 Task: Calculate mortgage payments for a home in Chicago, Illinois, with a 30-year fixed-rate mortgage and a 10% down payment, and evaluate the overall cost.
Action: Mouse moved to (297, 190)
Screenshot: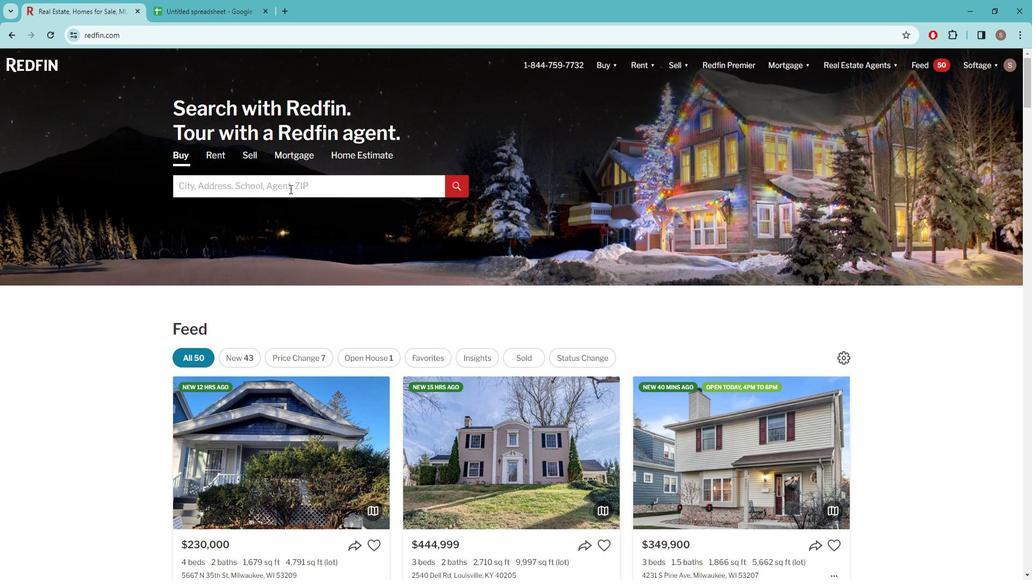 
Action: Mouse pressed left at (297, 190)
Screenshot: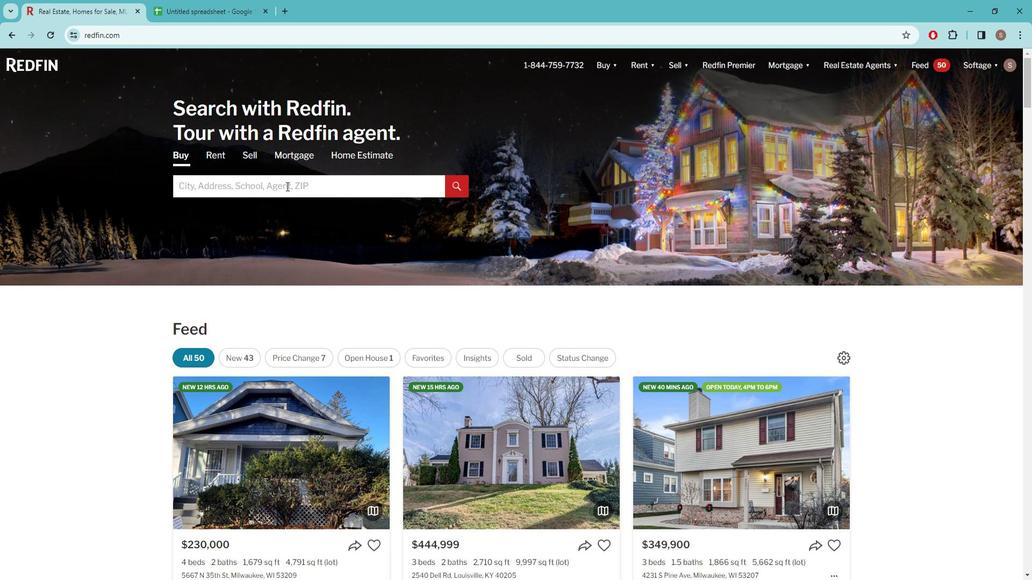 
Action: Key pressed c<Key.caps_lock>HICAGO
Screenshot: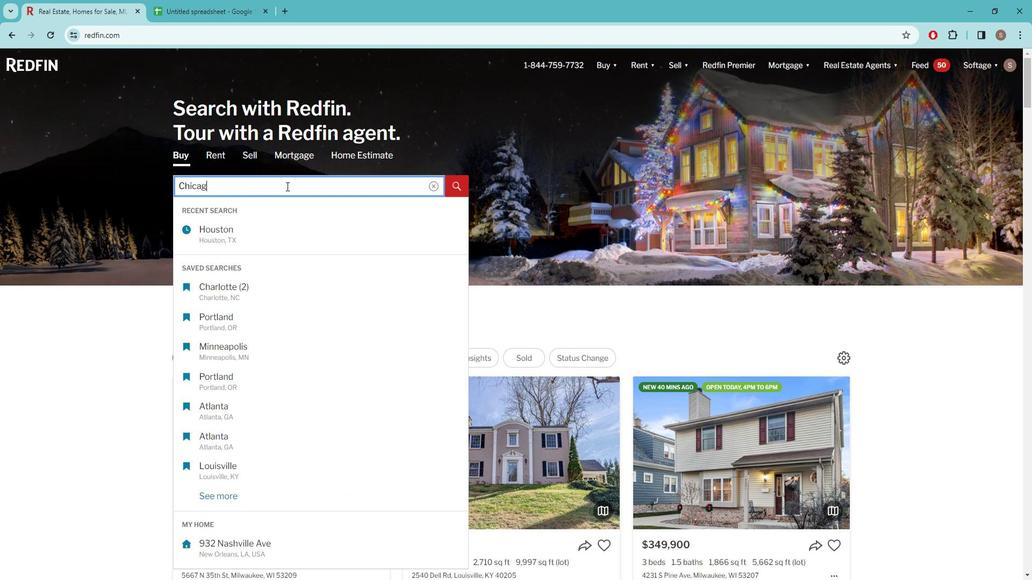 
Action: Mouse moved to (277, 231)
Screenshot: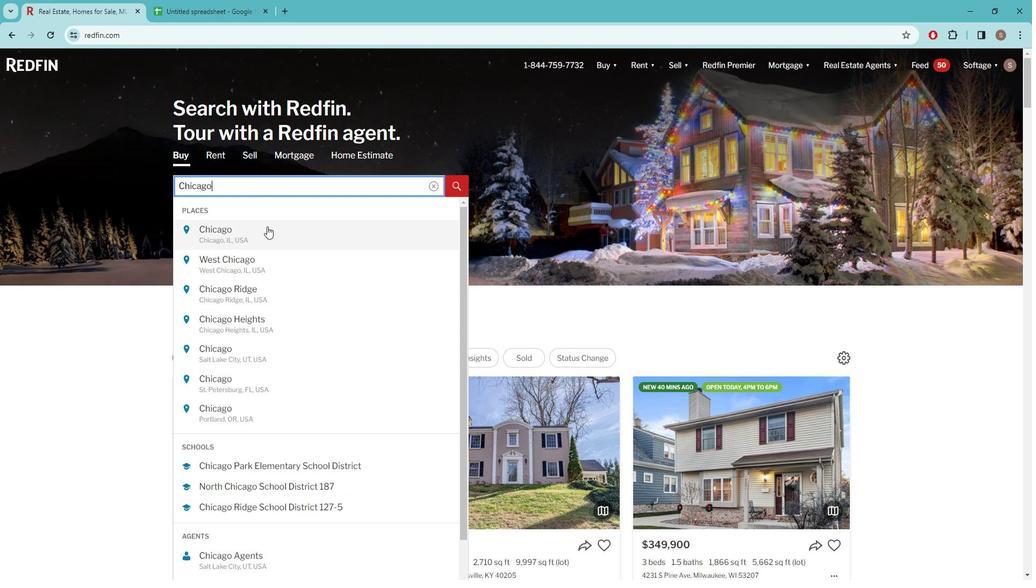 
Action: Mouse pressed left at (277, 231)
Screenshot: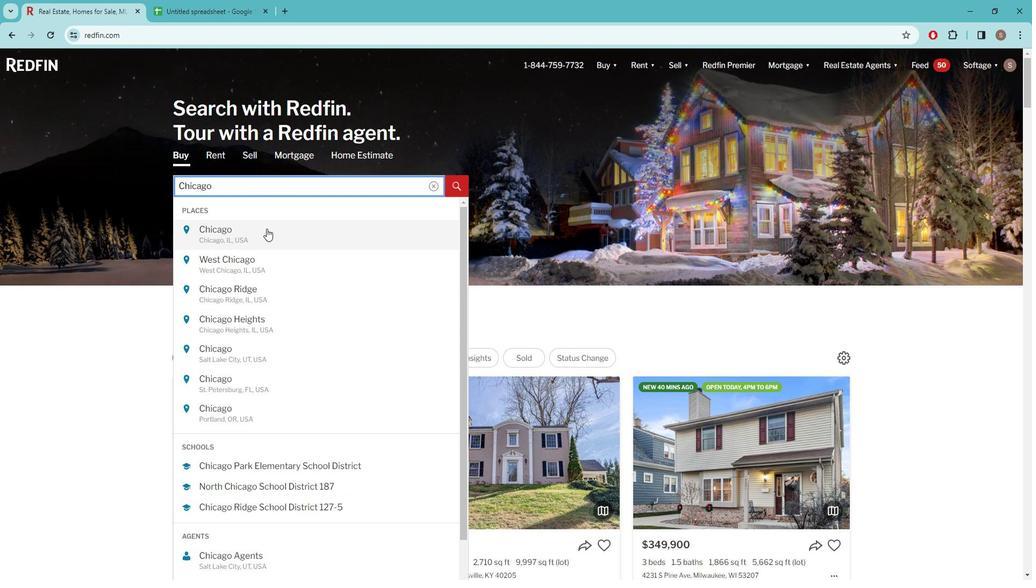 
Action: Mouse moved to (782, 165)
Screenshot: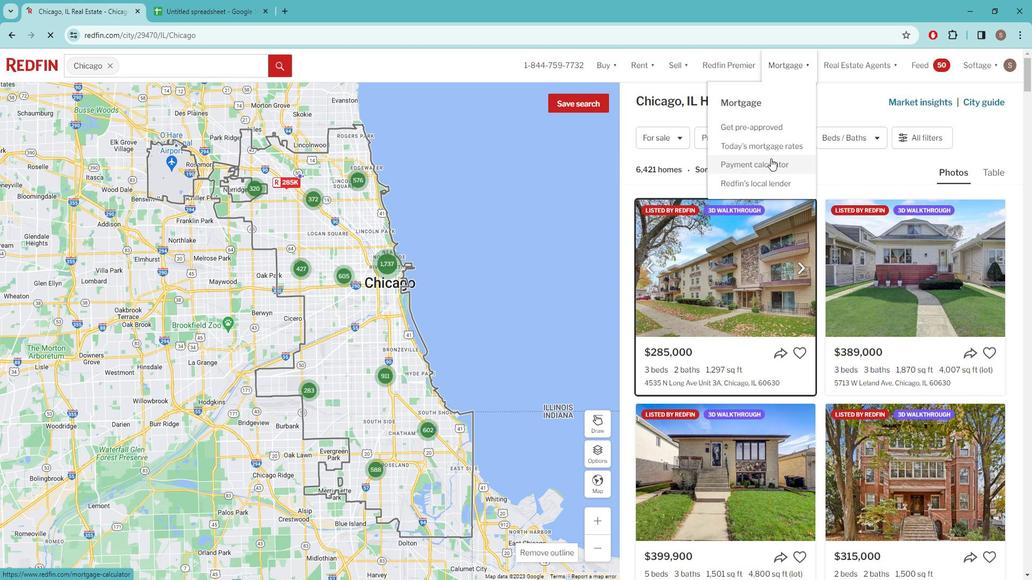 
Action: Mouse pressed left at (782, 165)
Screenshot: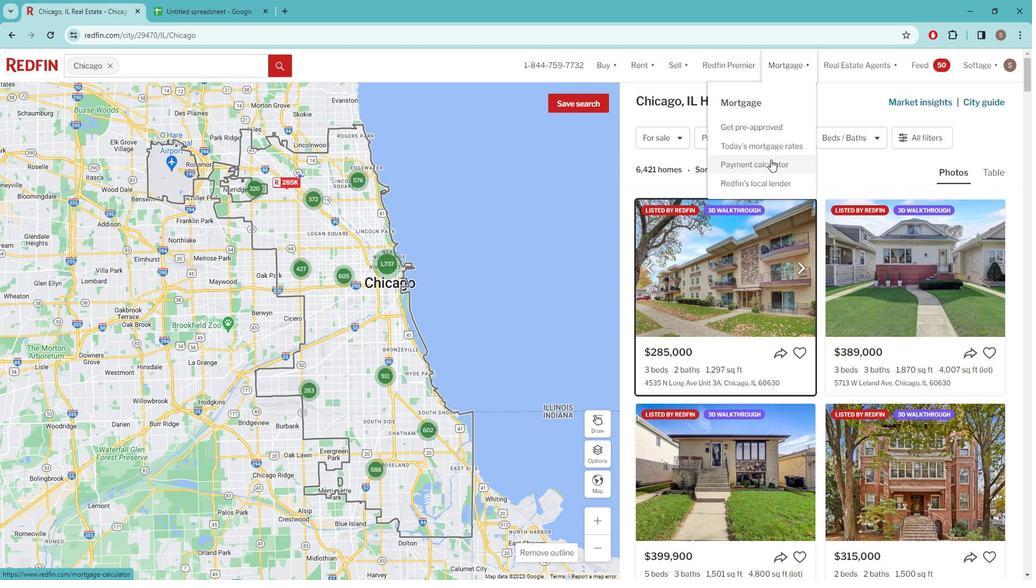 
Action: Mouse moved to (218, 290)
Screenshot: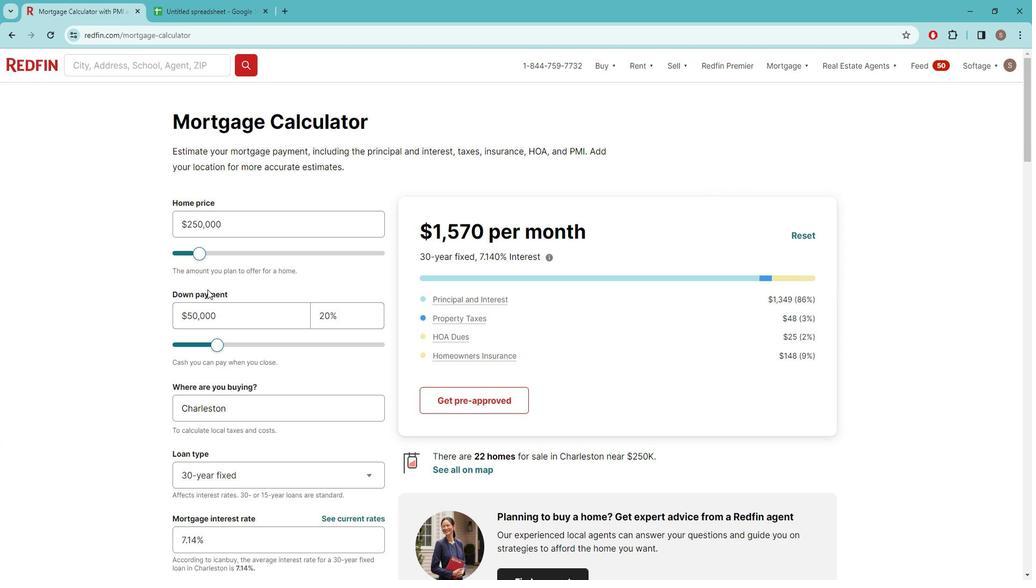 
Action: Mouse scrolled (218, 289) with delta (0, 0)
Screenshot: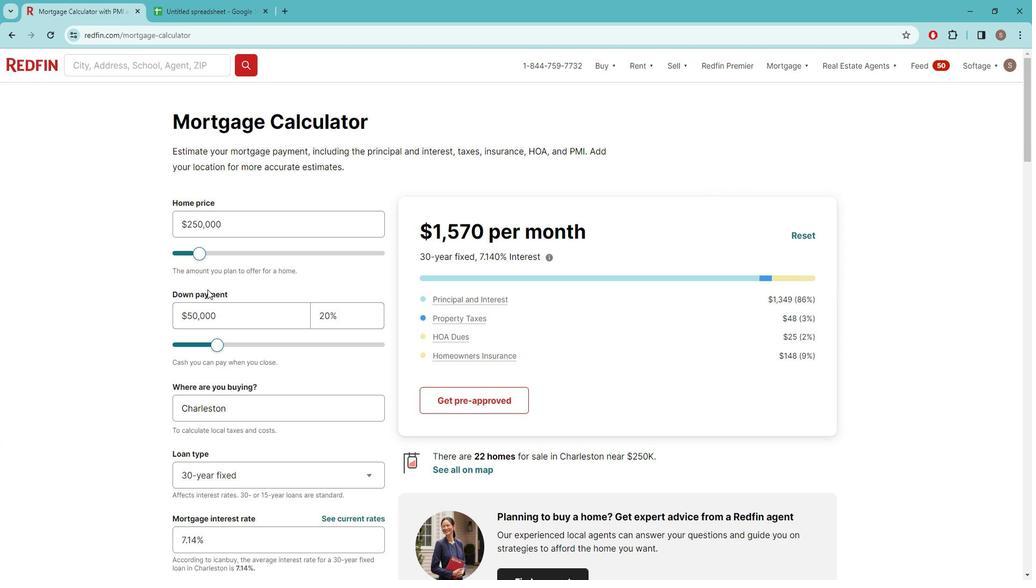 
Action: Mouse moved to (338, 262)
Screenshot: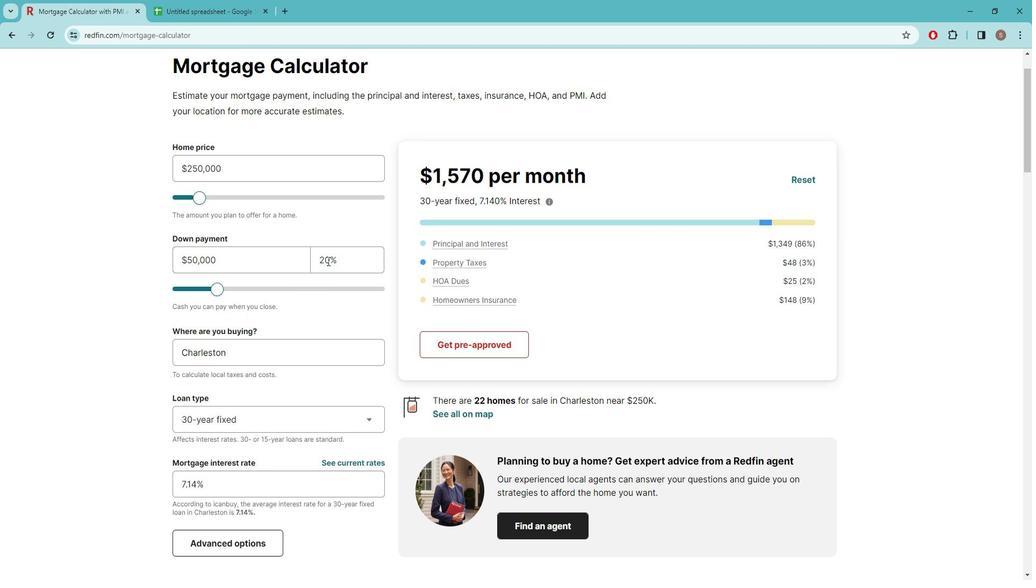 
Action: Mouse pressed left at (338, 262)
Screenshot: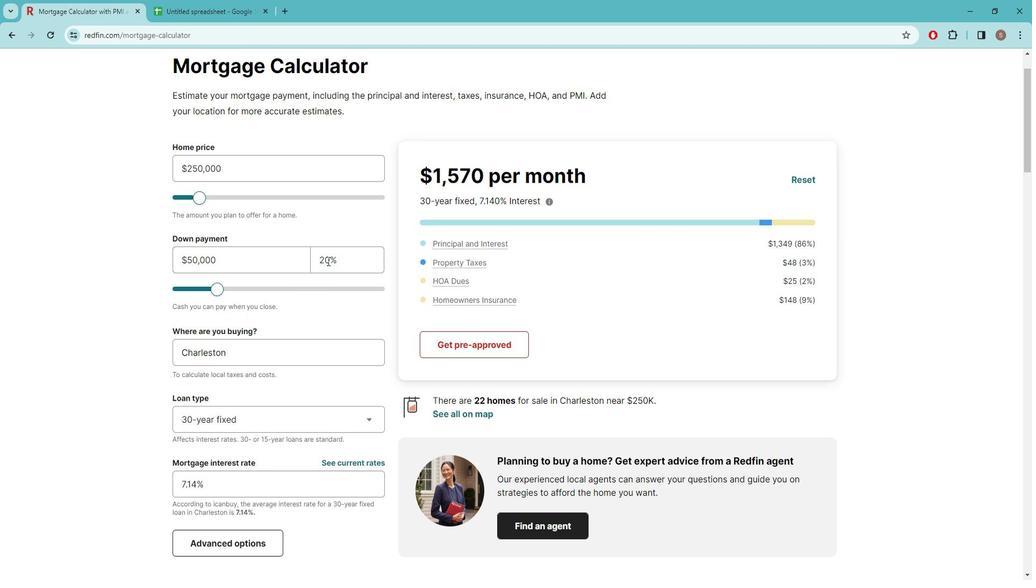 
Action: Mouse moved to (338, 262)
Screenshot: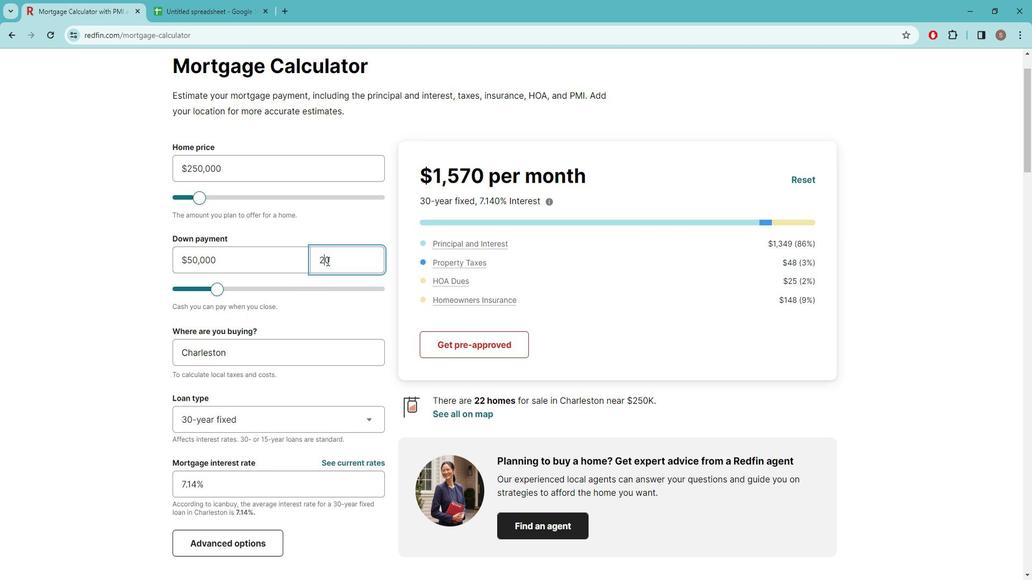 
Action: Key pressed <Key.backspace>1
Screenshot: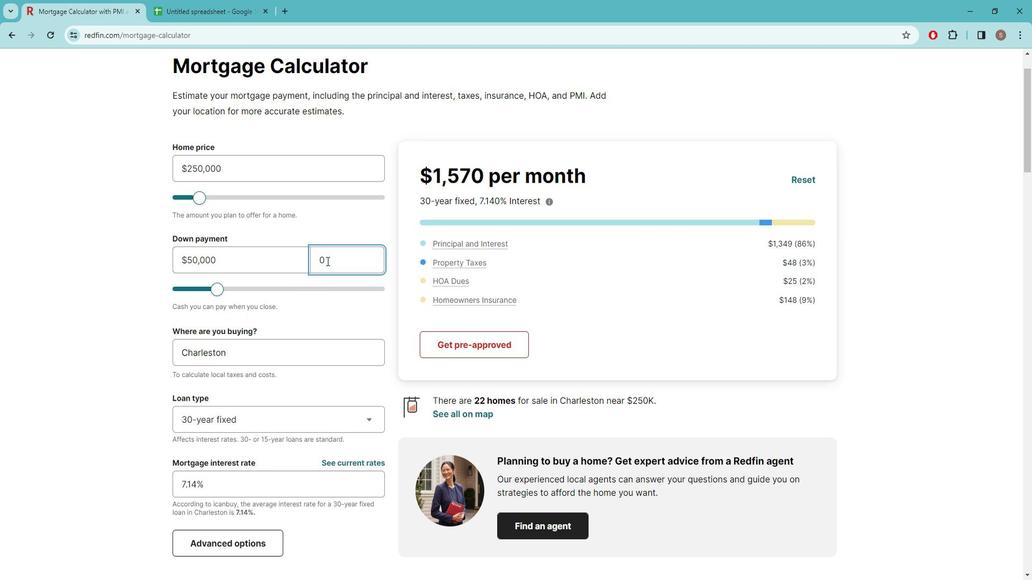 
Action: Mouse moved to (345, 294)
Screenshot: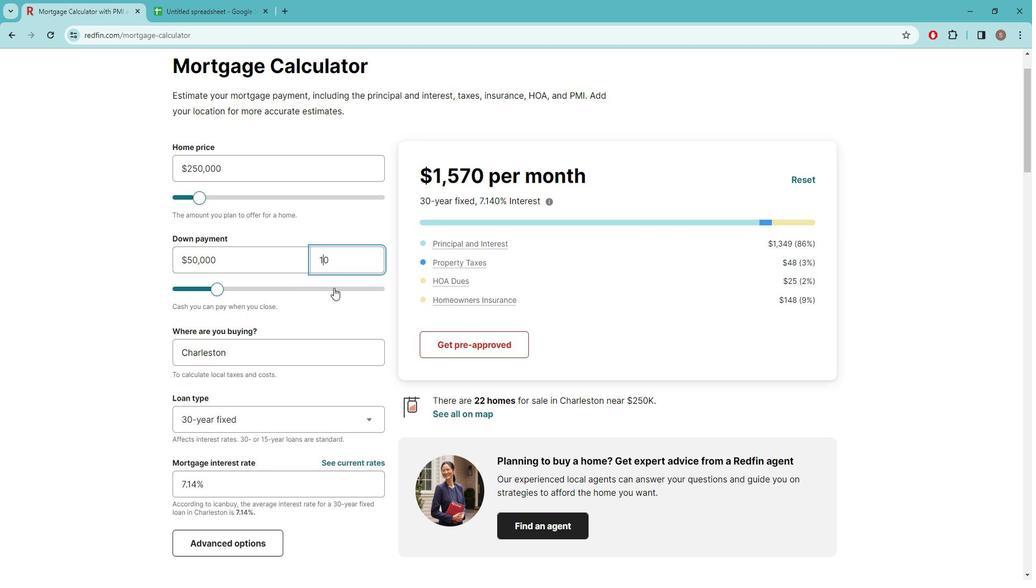
Action: Mouse pressed left at (345, 294)
Screenshot: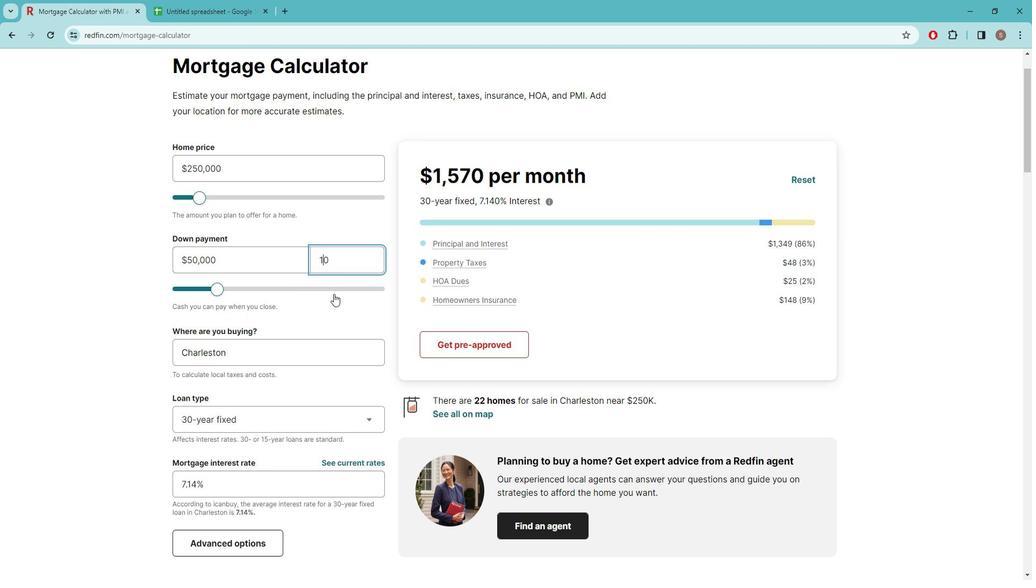 
Action: Mouse moved to (342, 262)
Screenshot: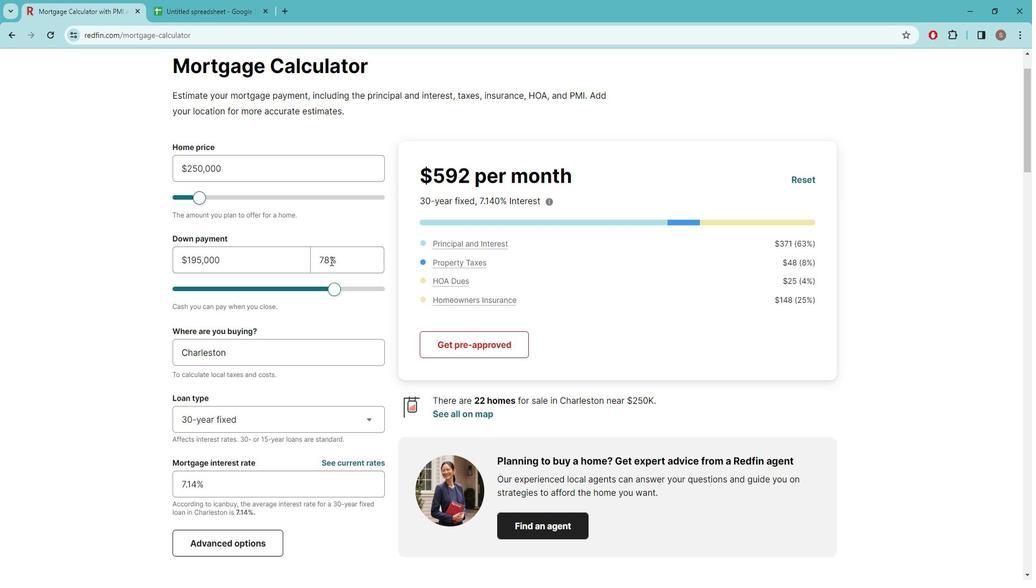 
Action: Mouse pressed left at (342, 262)
Screenshot: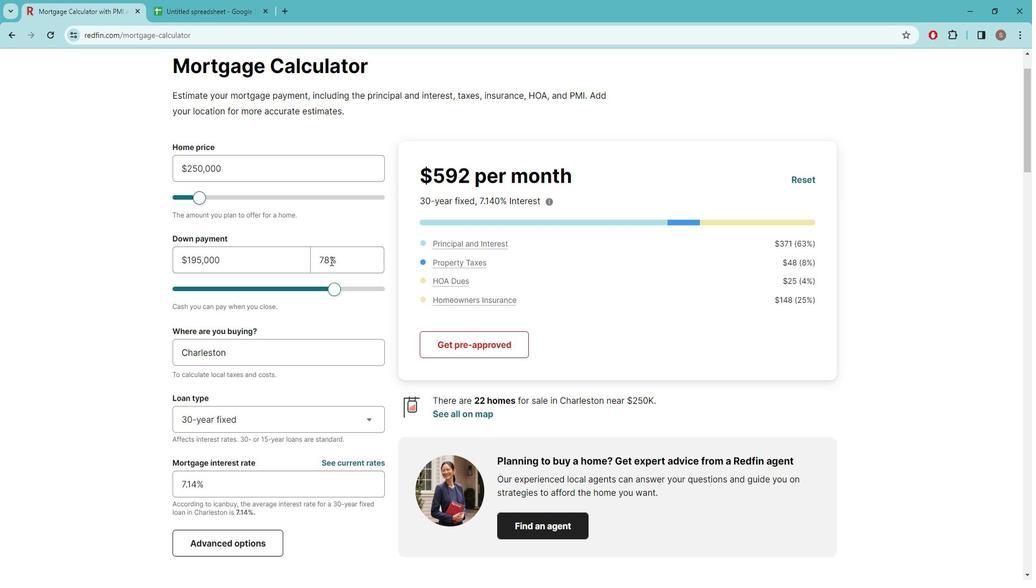
Action: Mouse moved to (346, 258)
Screenshot: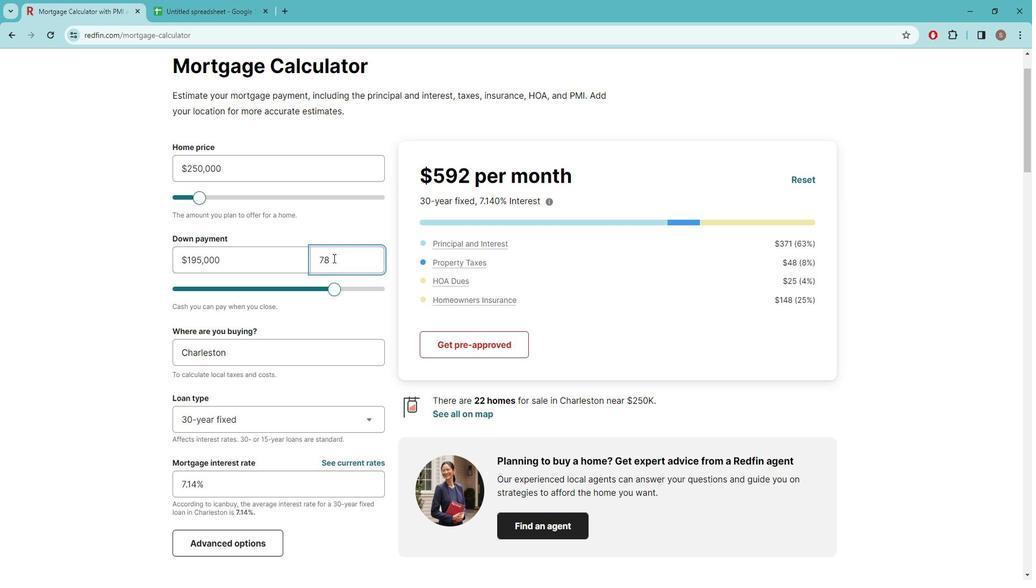 
Action: Mouse pressed left at (346, 258)
Screenshot: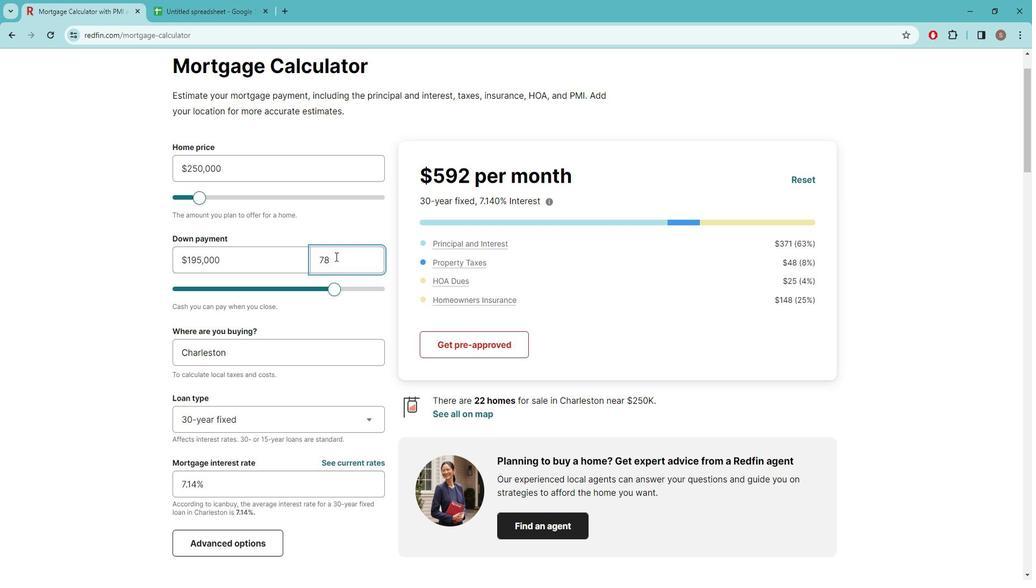 
Action: Mouse moved to (340, 253)
Screenshot: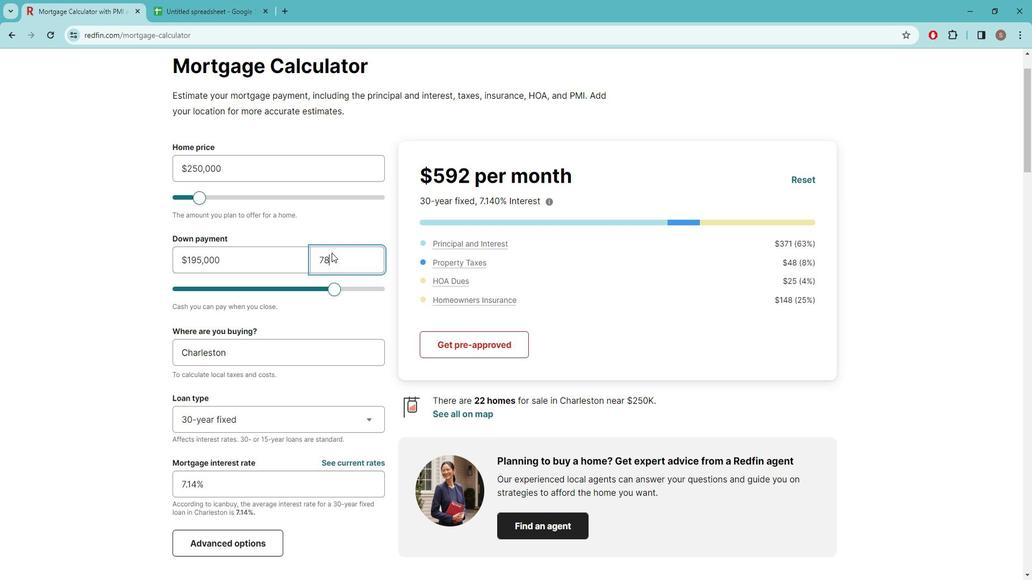 
Action: Key pressed <Key.backspace><Key.backspace>10
Screenshot: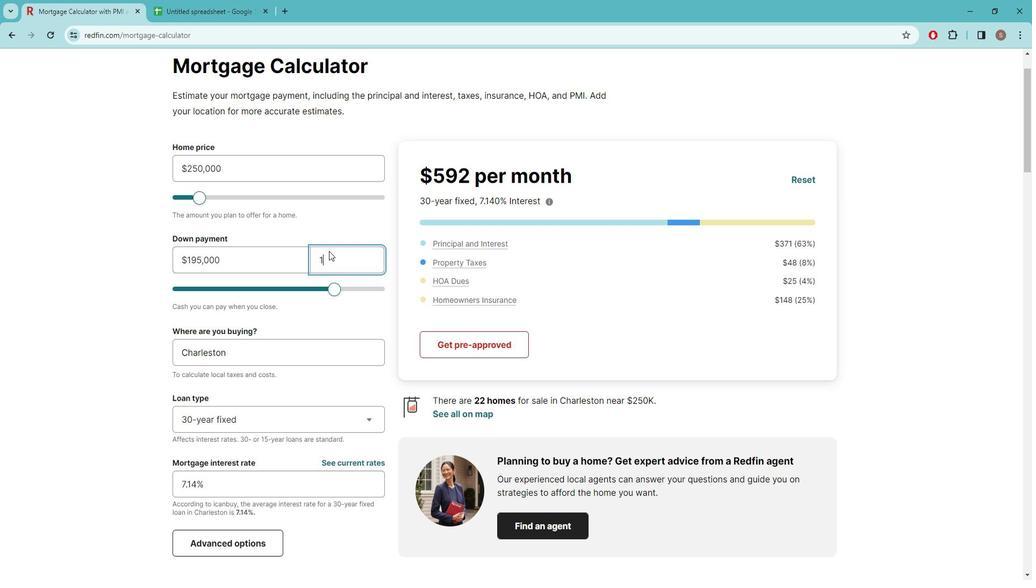 
Action: Mouse moved to (352, 323)
Screenshot: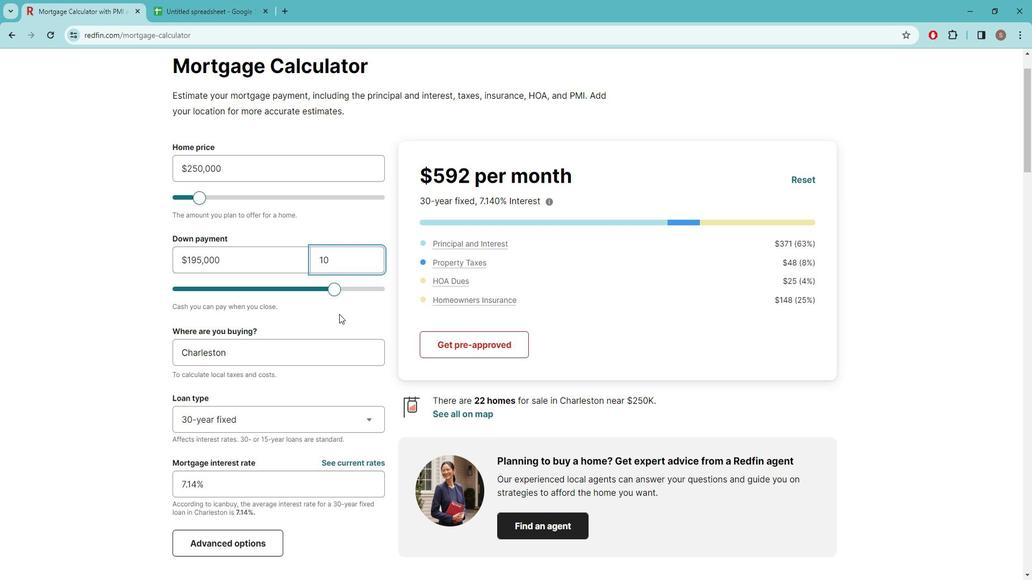 
Action: Mouse pressed left at (352, 323)
Screenshot: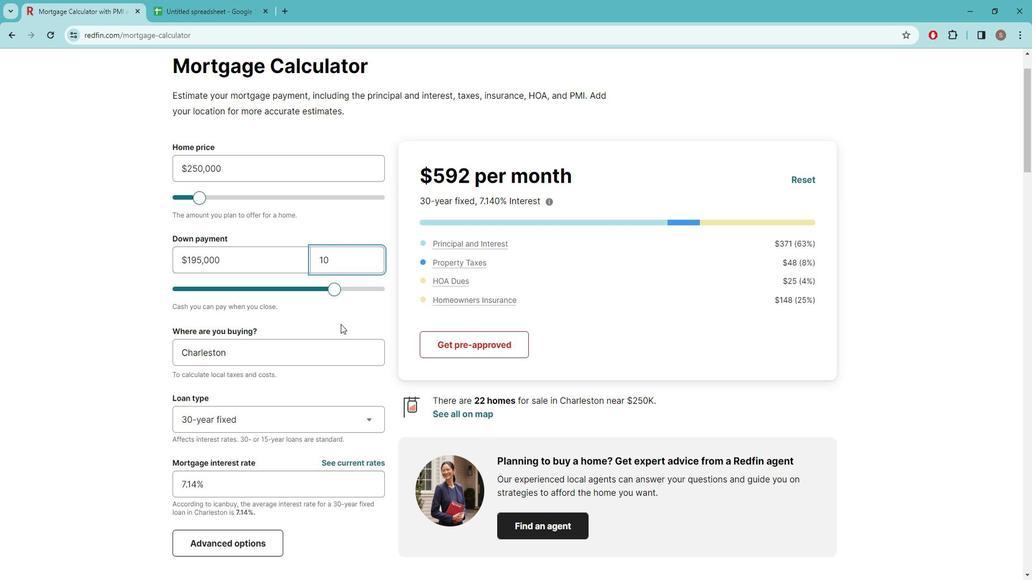 
Action: Mouse moved to (316, 317)
Screenshot: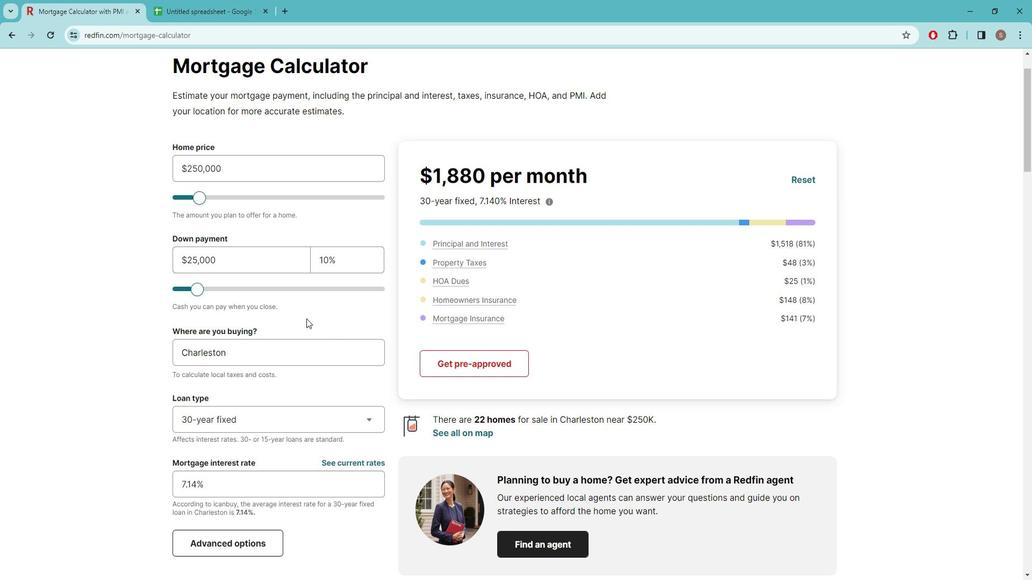 
Action: Mouse scrolled (316, 317) with delta (0, 0)
Screenshot: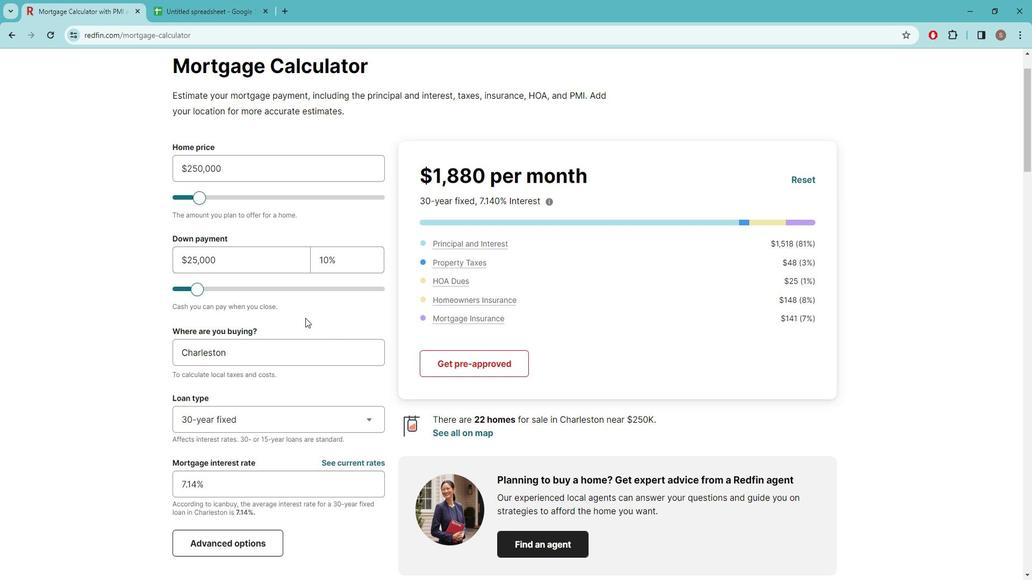 
Action: Mouse moved to (309, 254)
Screenshot: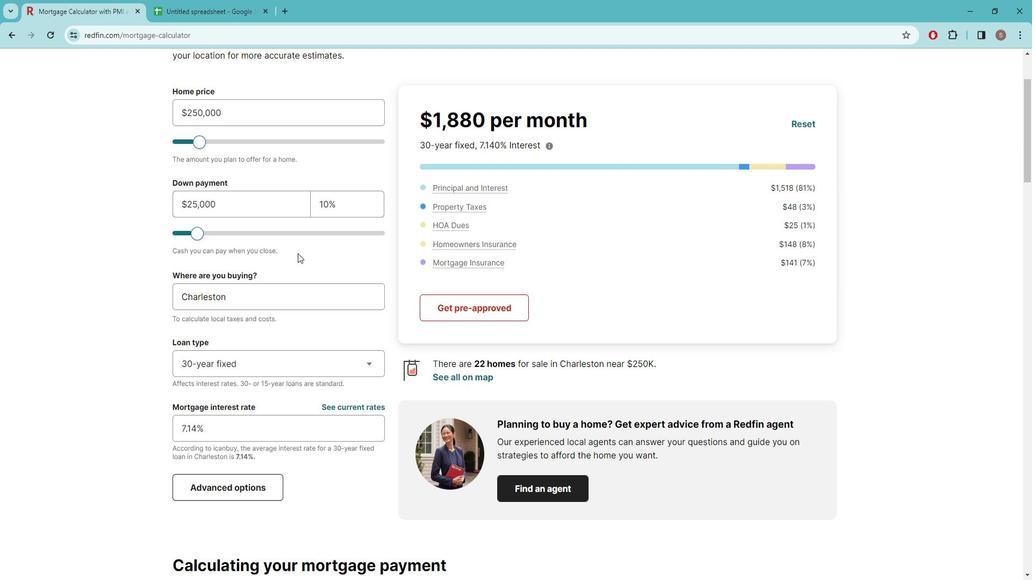 
Action: Mouse scrolled (309, 254) with delta (0, 0)
Screenshot: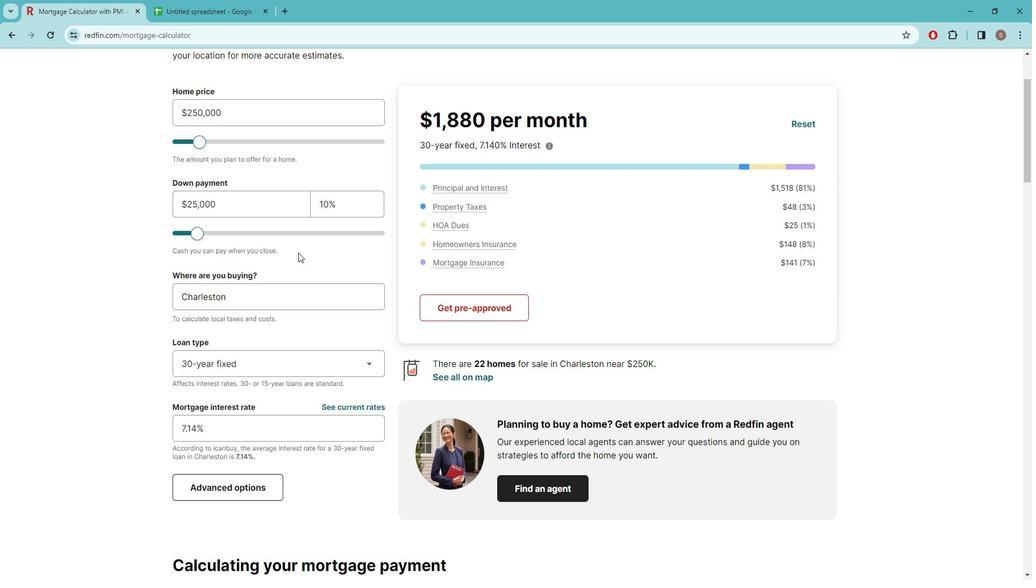 
Action: Mouse moved to (282, 247)
Screenshot: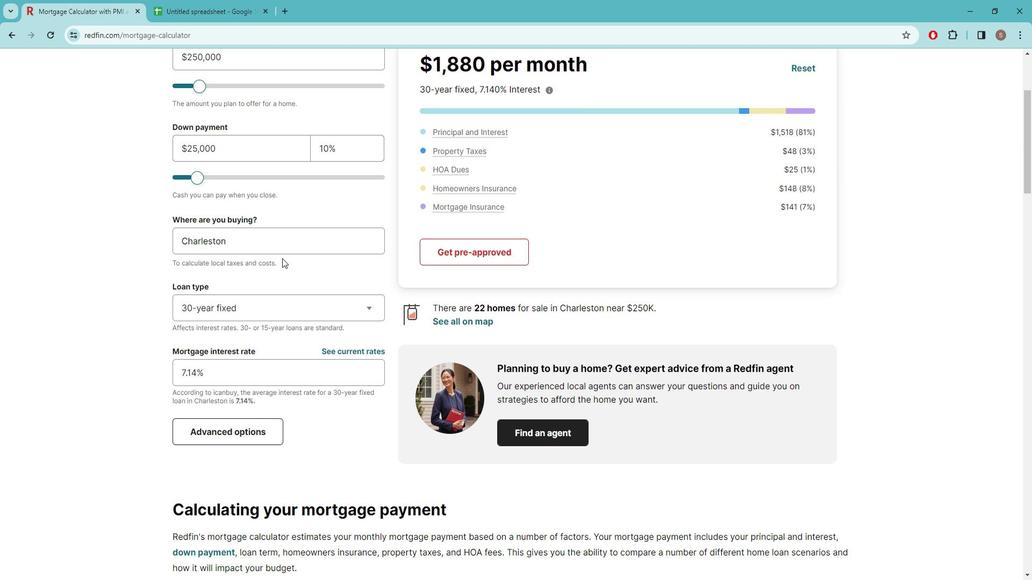 
Action: Mouse pressed left at (282, 247)
Screenshot: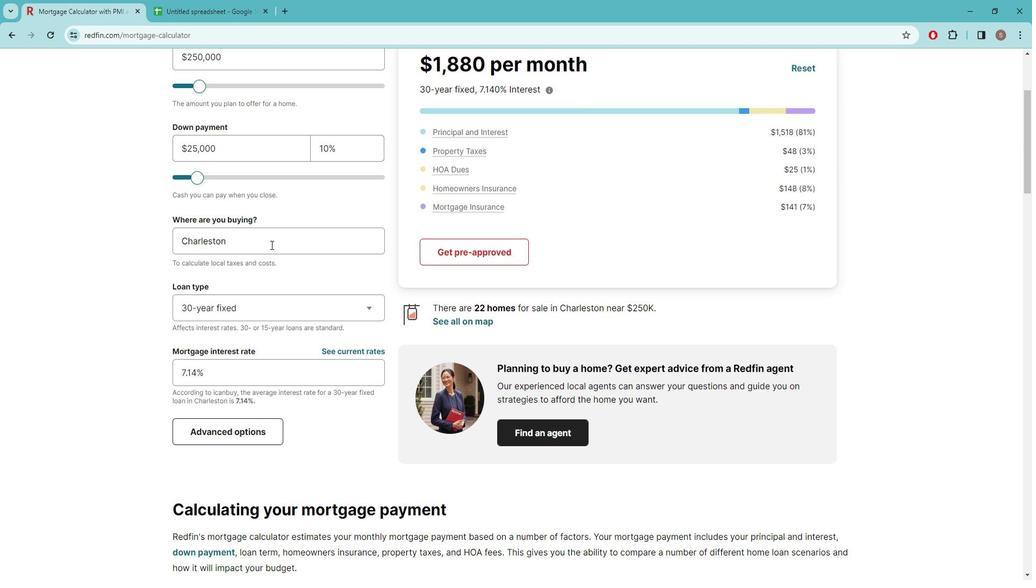 
Action: Key pressed <Key.backspace><Key.backspace><Key.backspace><Key.backspace><Key.backspace><Key.backspace><Key.backspace><Key.backspace><Key.backspace><Key.backspace><Key.backspace><Key.backspace><Key.backspace><Key.backspace><Key.backspace><Key.backspace><Key.backspace><Key.backspace><Key.backspace><Key.backspace><Key.backspace><Key.backspace><Key.backspace><Key.caps_lock>c<Key.caps_lock>HICAGO<Key.space>
Screenshot: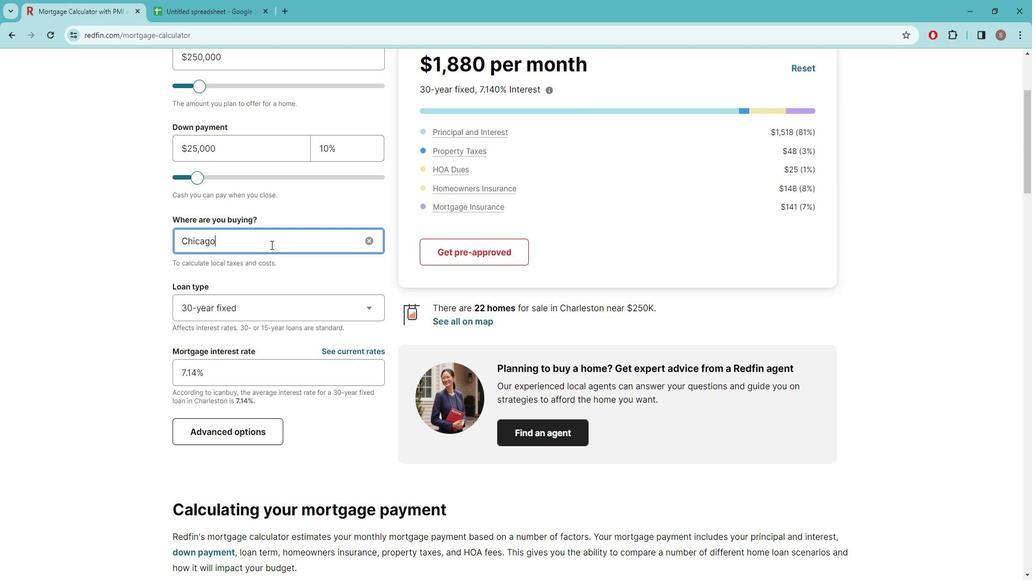 
Action: Mouse moved to (262, 299)
Screenshot: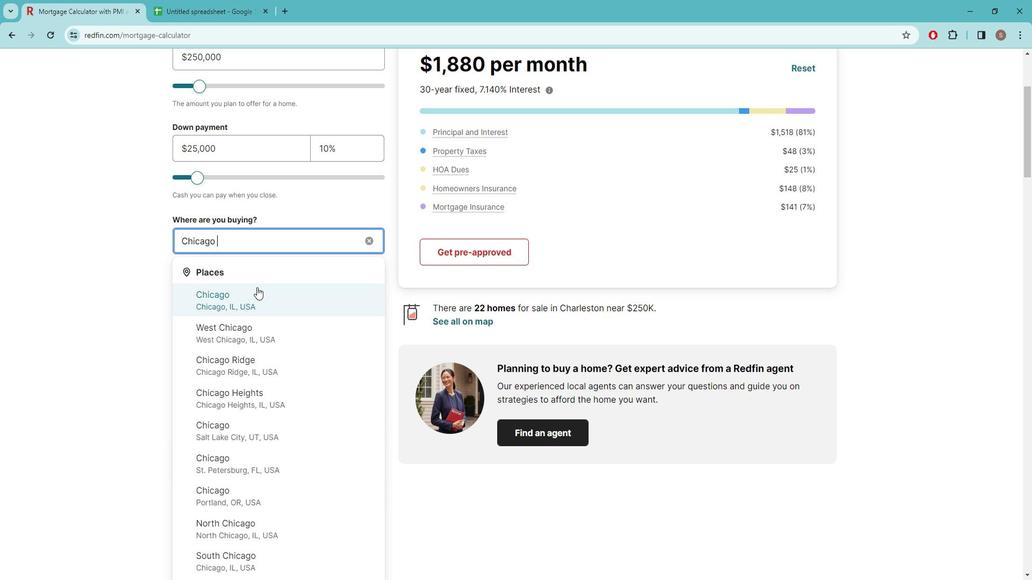 
Action: Mouse pressed left at (262, 299)
Screenshot: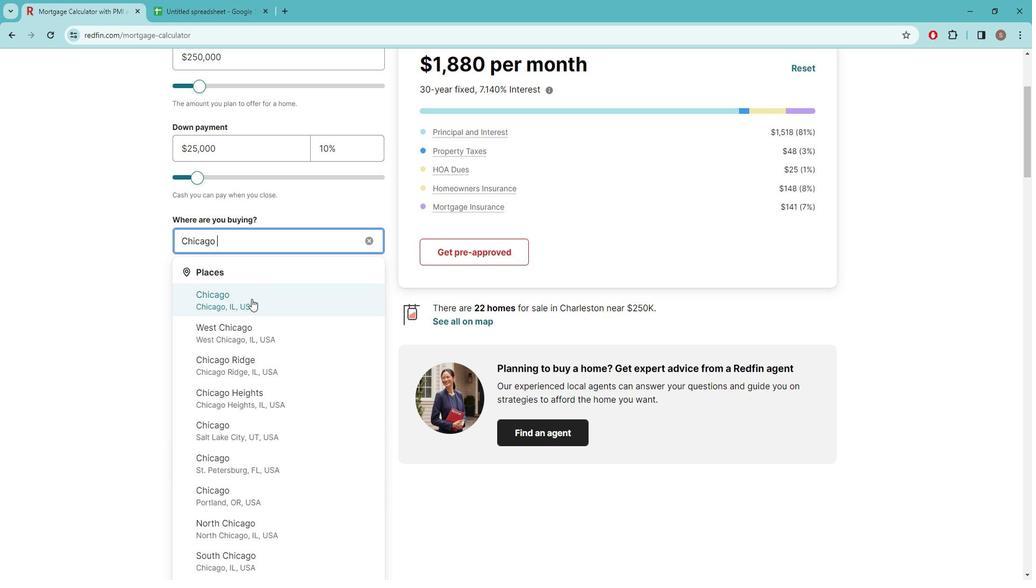 
Action: Mouse moved to (339, 311)
Screenshot: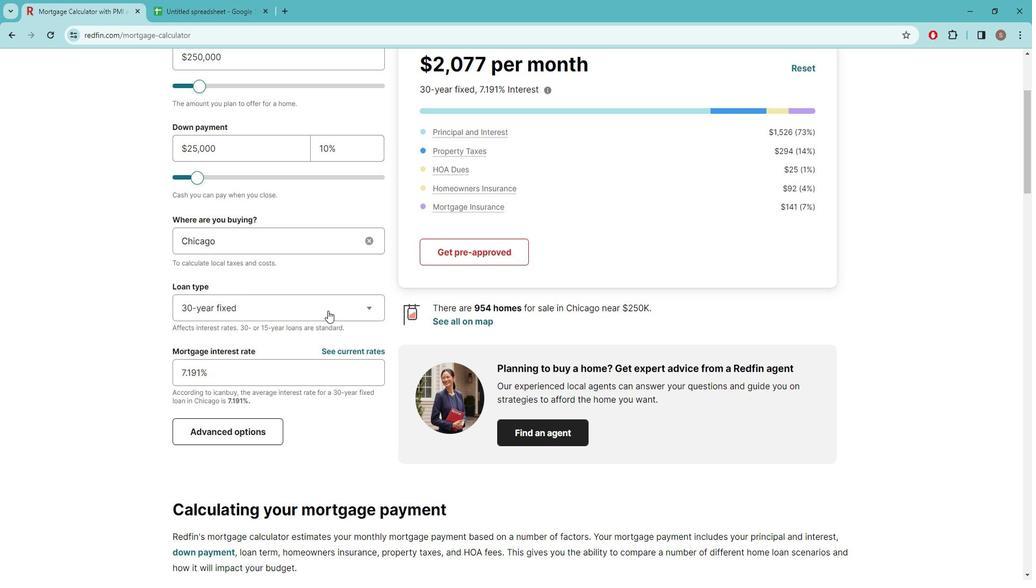 
Action: Mouse scrolled (339, 312) with delta (0, 0)
Screenshot: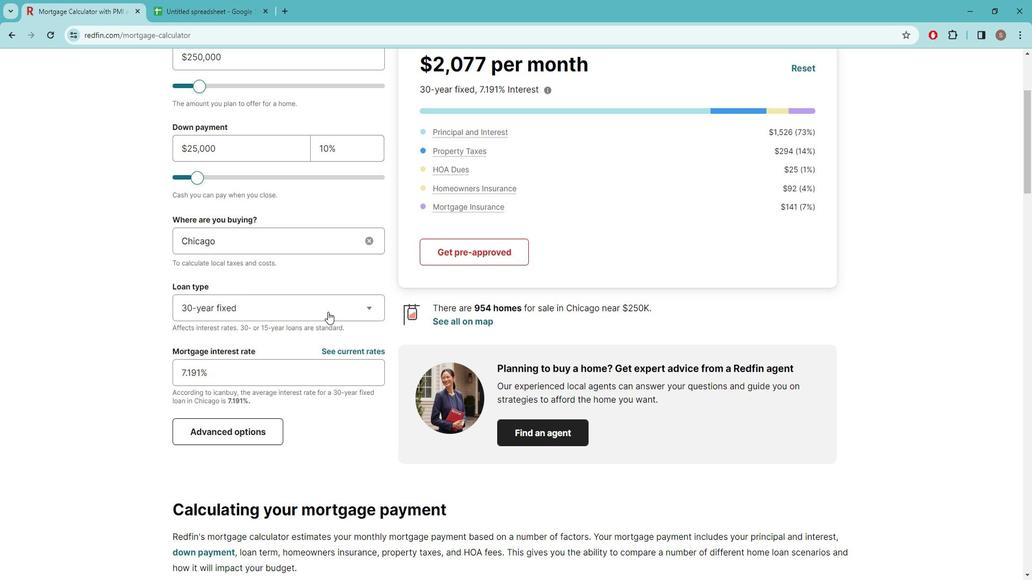 
Action: Mouse scrolled (339, 312) with delta (0, 0)
Screenshot: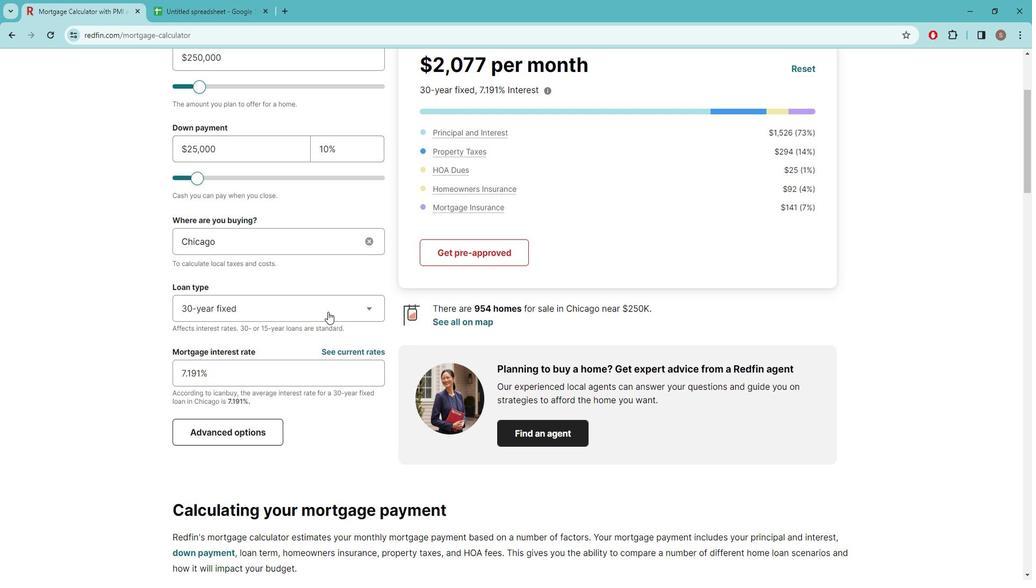 
Action: Mouse moved to (522, 350)
Screenshot: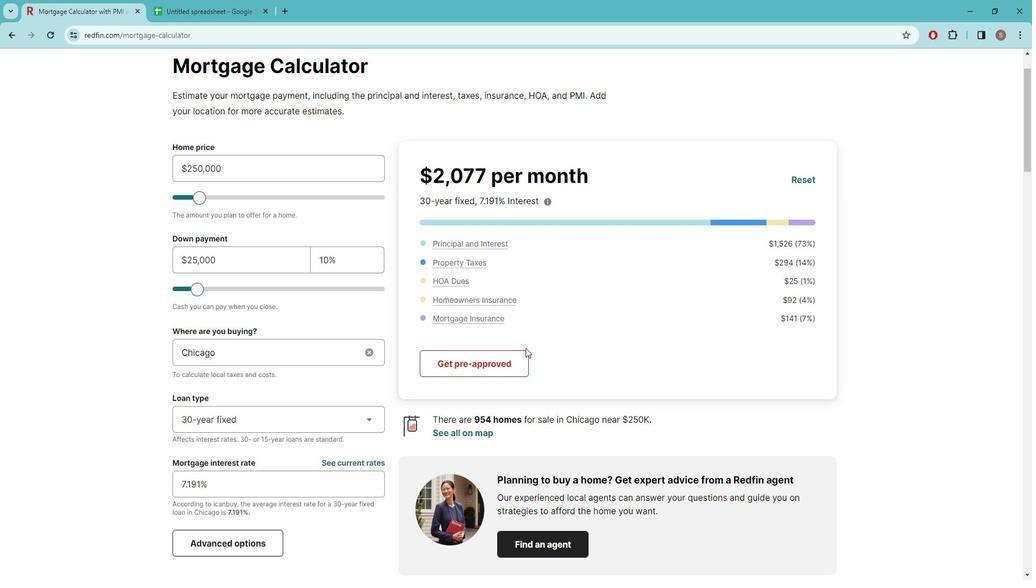 
Action: Mouse scrolled (522, 349) with delta (0, 0)
Screenshot: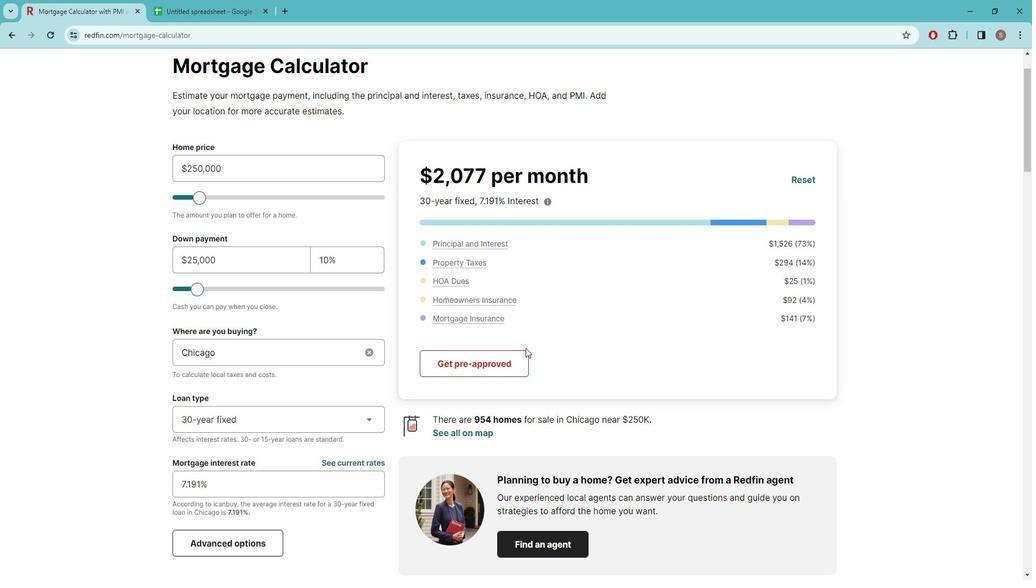 
Action: Mouse moved to (261, 476)
Screenshot: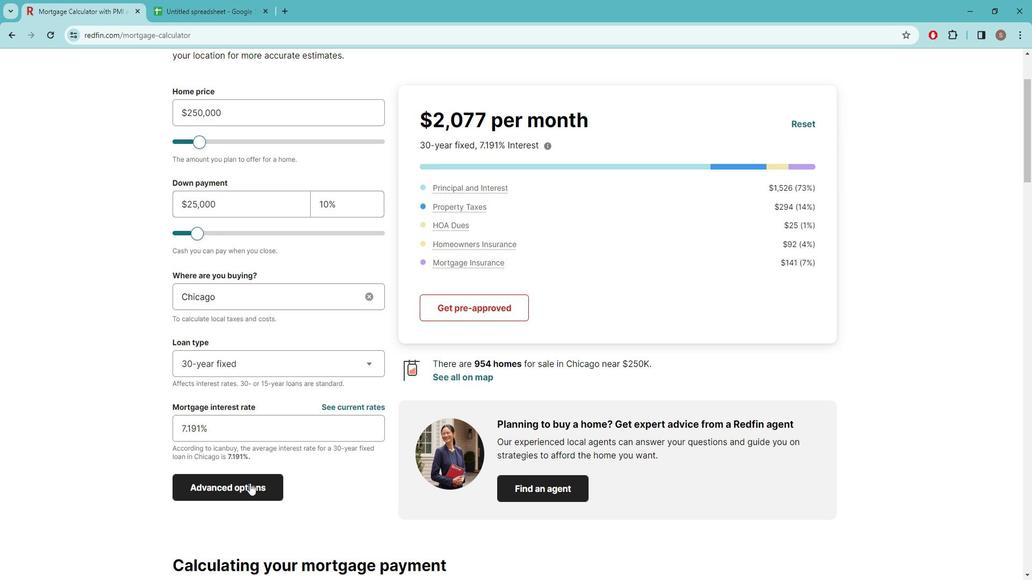 
Action: Mouse pressed left at (261, 476)
Screenshot: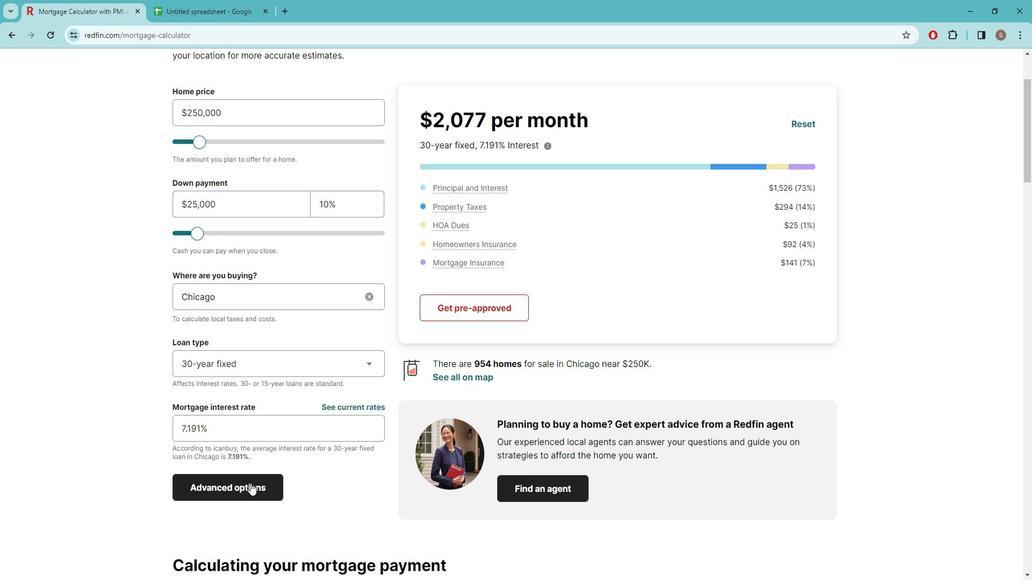 
Action: Mouse moved to (682, 410)
Screenshot: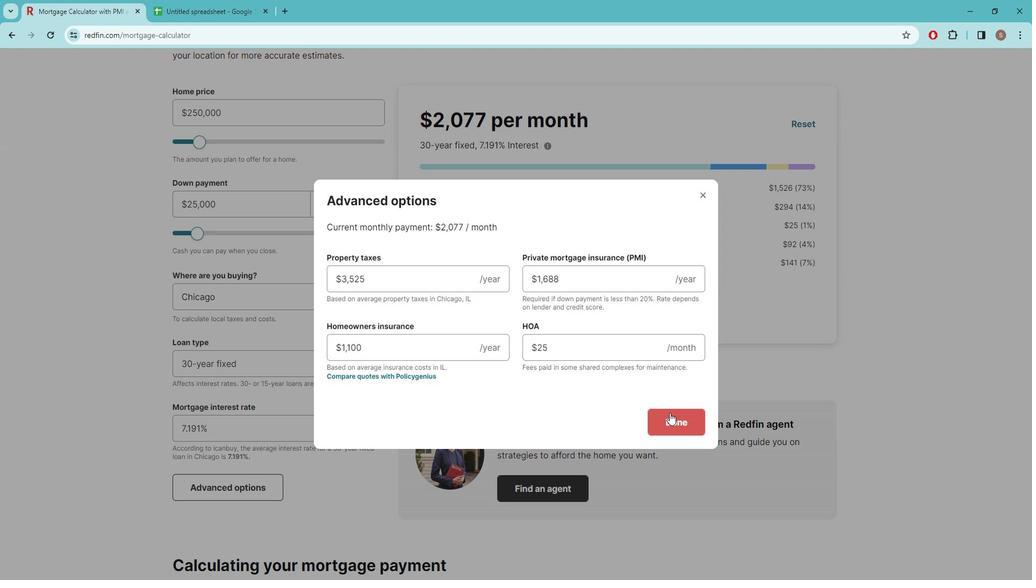 
Action: Mouse pressed left at (682, 410)
Screenshot: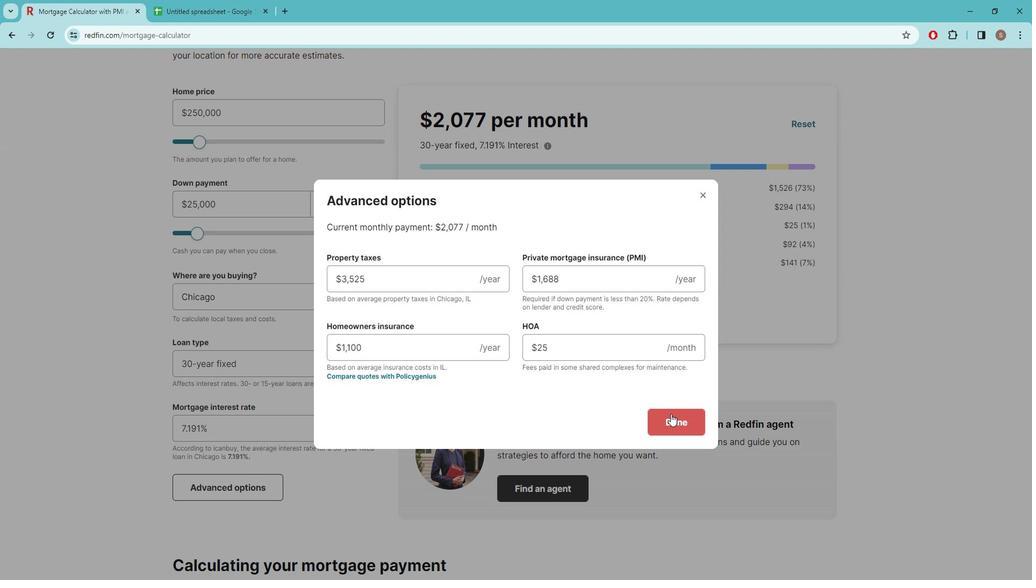 
